 Task: Change the color of icon.
Action: Mouse moved to (267, 5)
Screenshot: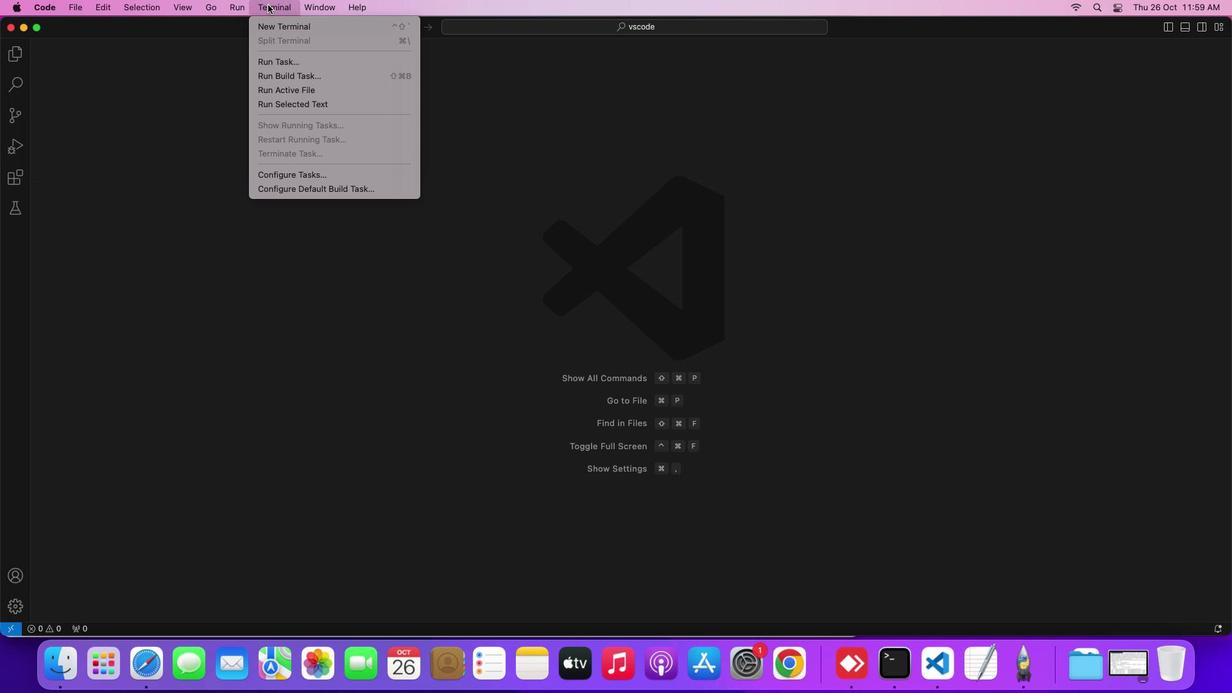 
Action: Mouse pressed left at (267, 5)
Screenshot: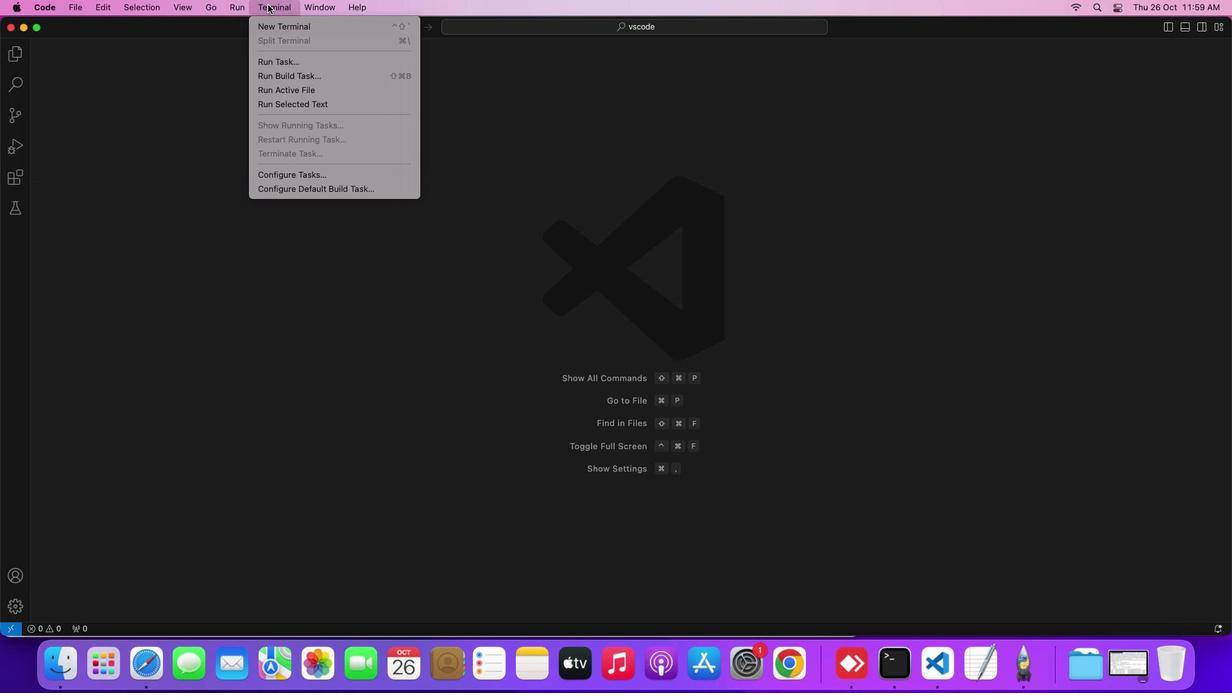 
Action: Mouse moved to (274, 23)
Screenshot: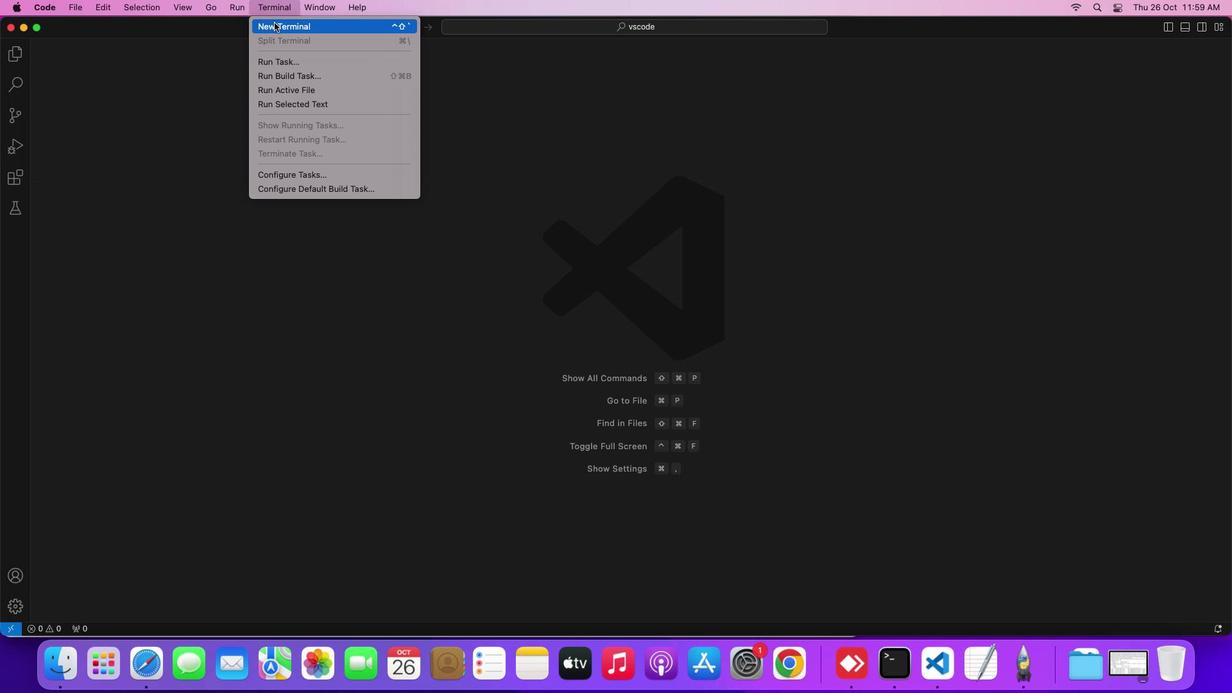 
Action: Mouse pressed left at (274, 23)
Screenshot: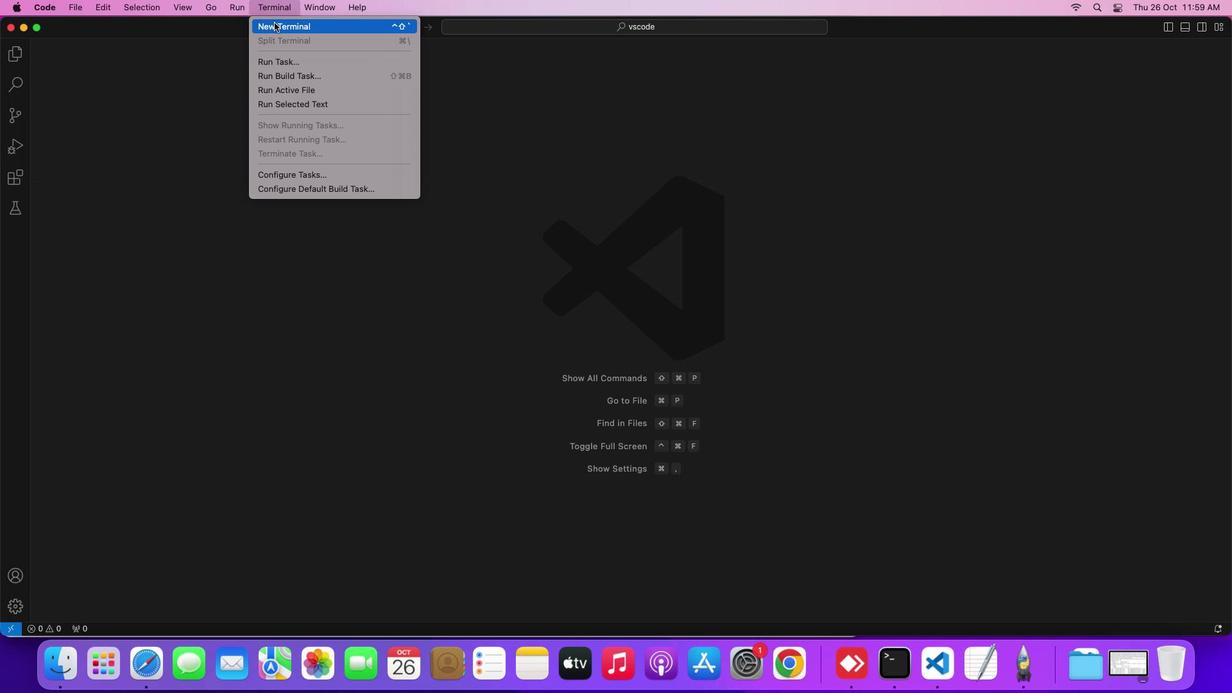 
Action: Mouse moved to (1104, 372)
Screenshot: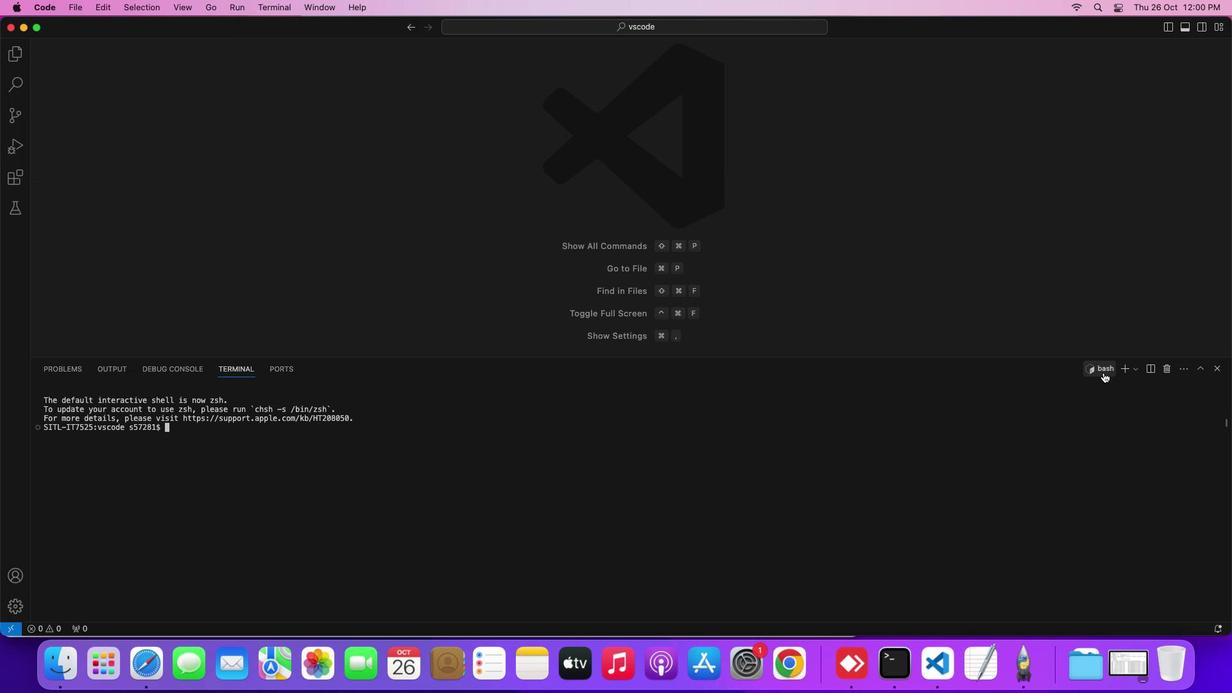 
Action: Mouse pressed right at (1104, 372)
Screenshot: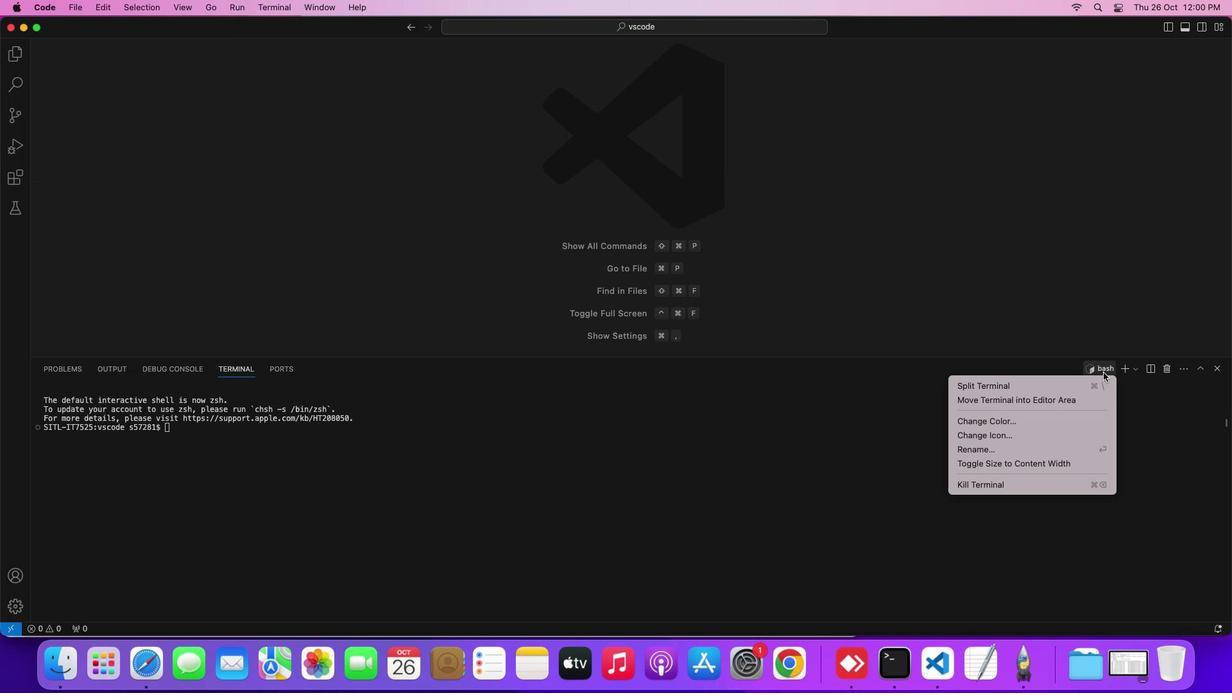 
Action: Mouse moved to (1012, 423)
Screenshot: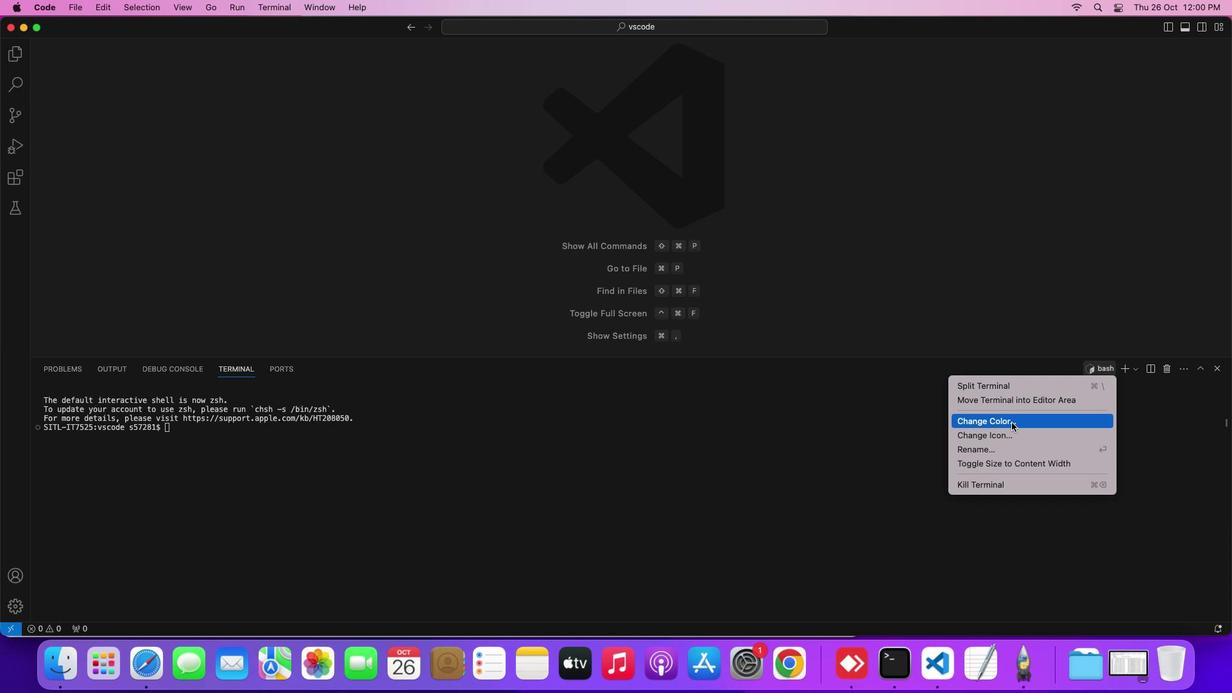 
Action: Mouse pressed left at (1012, 423)
Screenshot: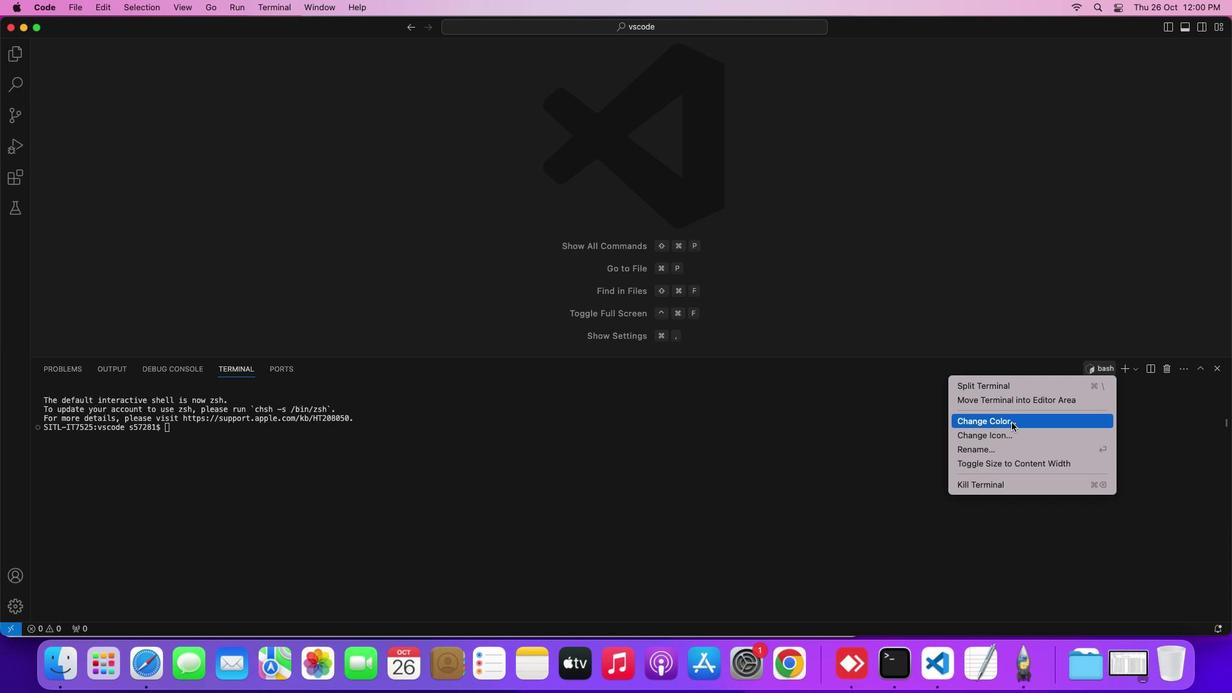 
Action: Mouse moved to (468, 85)
Screenshot: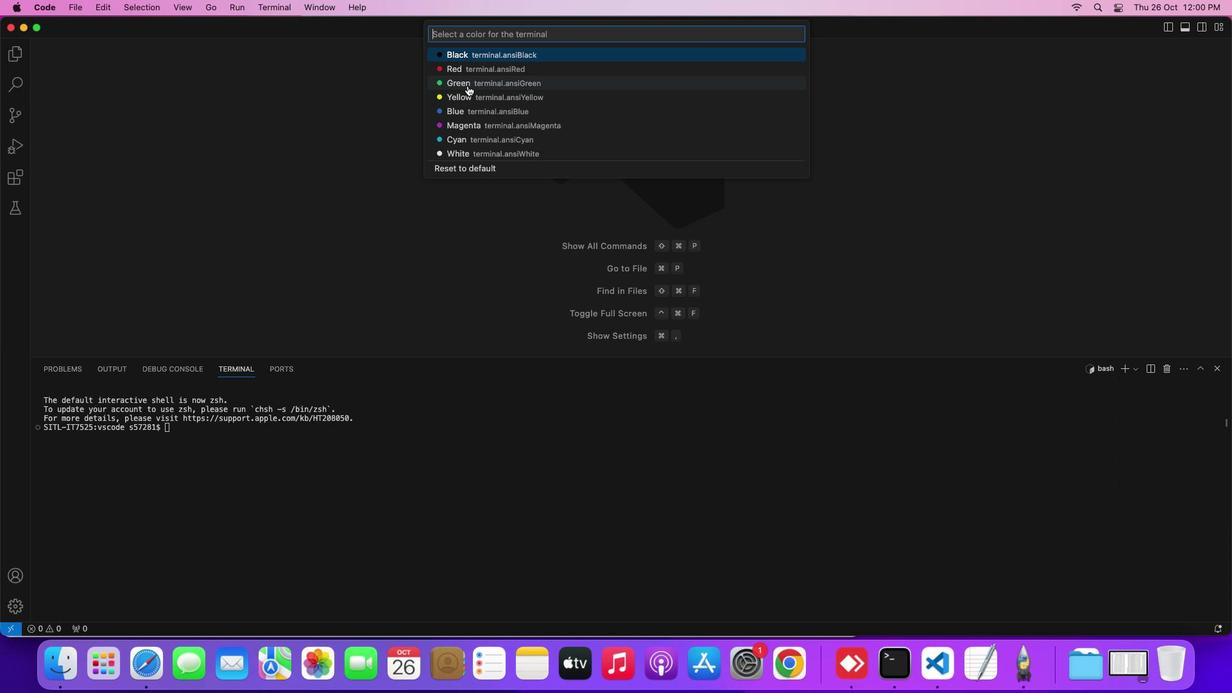 
Action: Mouse pressed left at (468, 85)
Screenshot: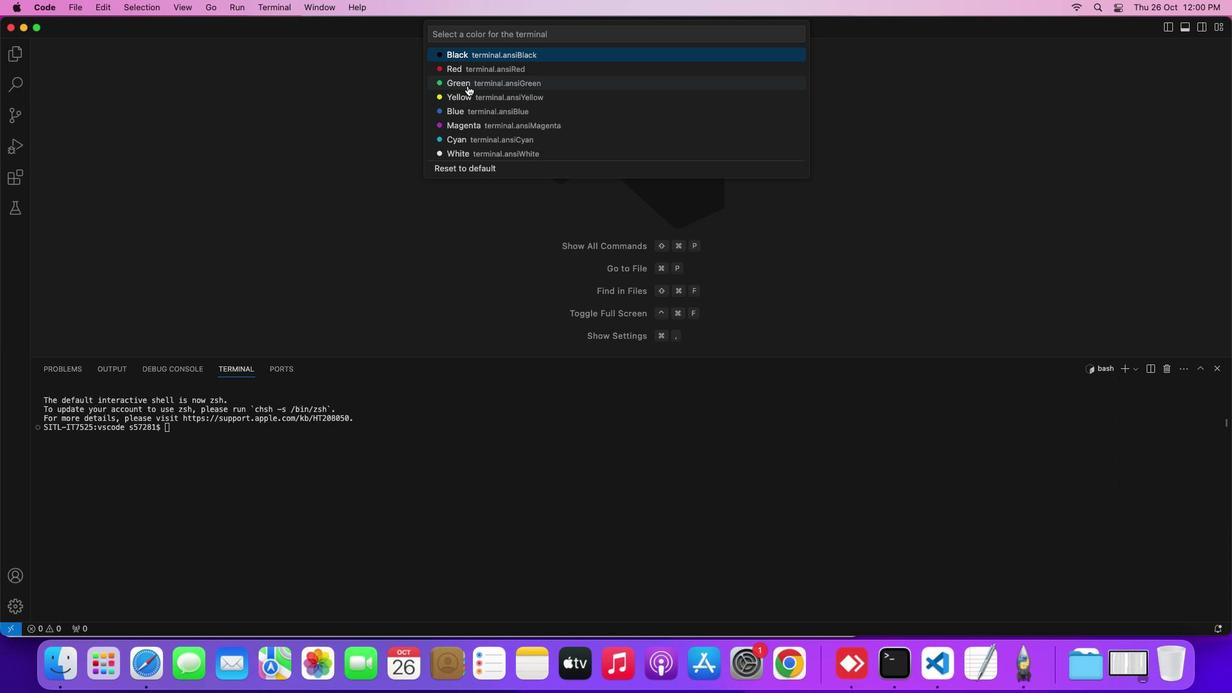 
Action: Mouse moved to (590, 454)
Screenshot: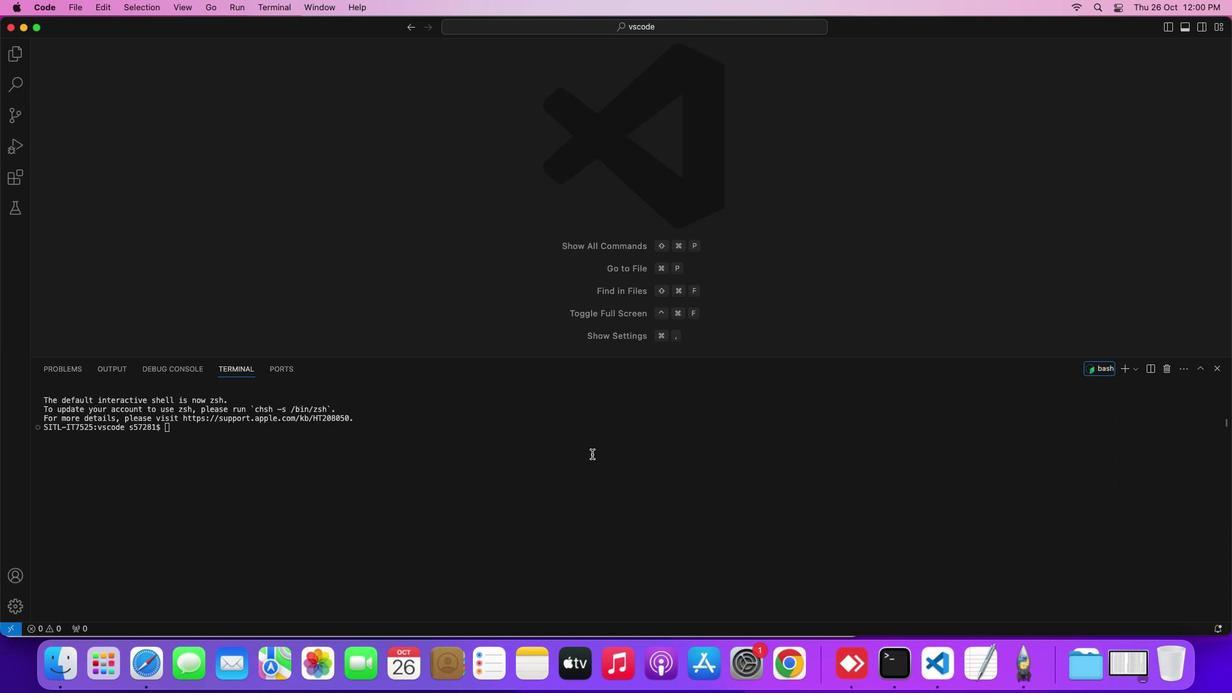 
